Task: On Easy Apply job.
Action: Mouse moved to (331, 81)
Screenshot: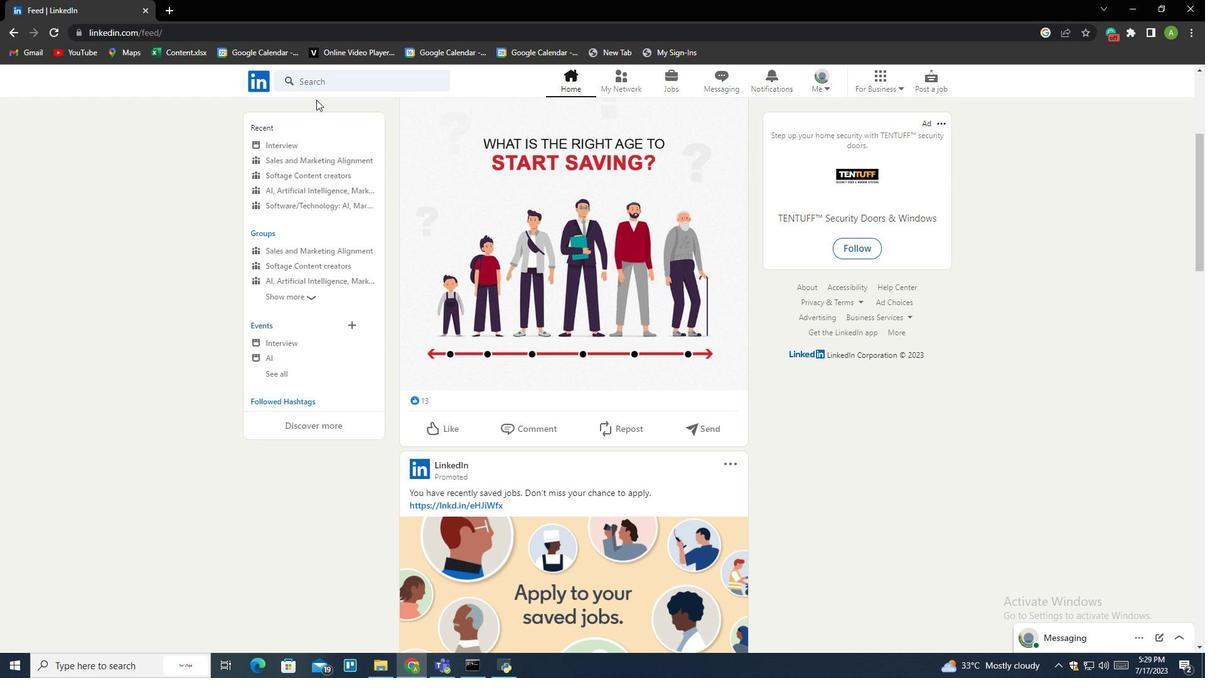 
Action: Mouse pressed left at (331, 81)
Screenshot: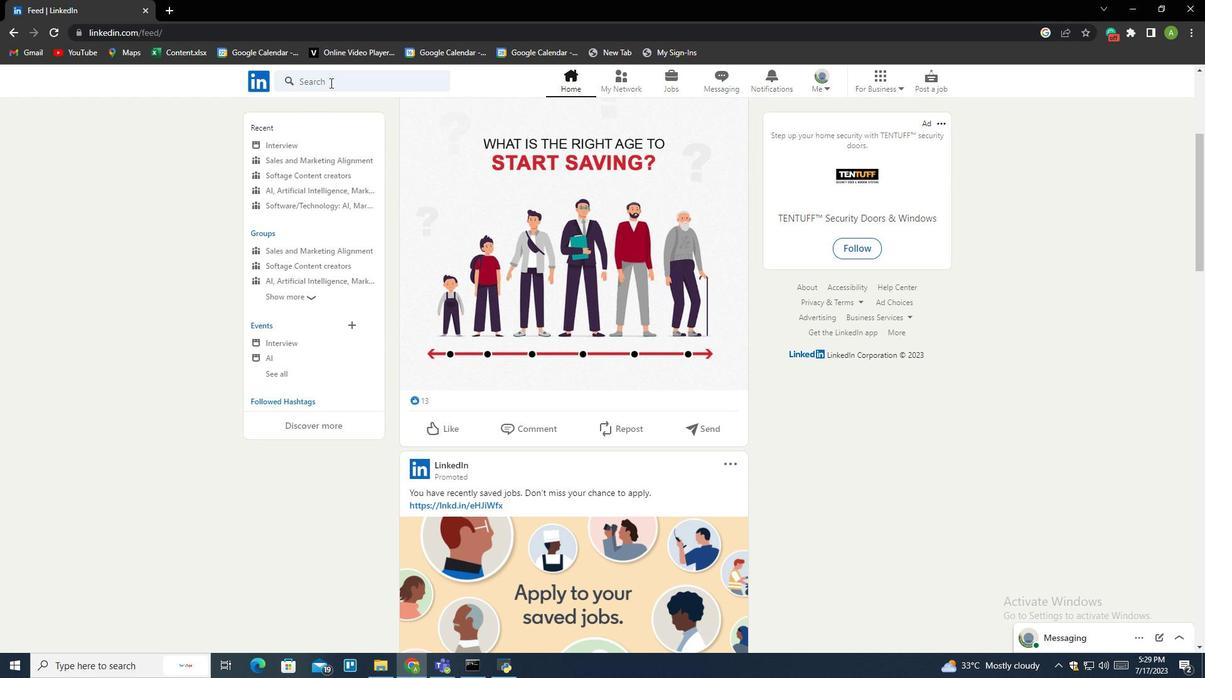 
Action: Mouse moved to (327, 180)
Screenshot: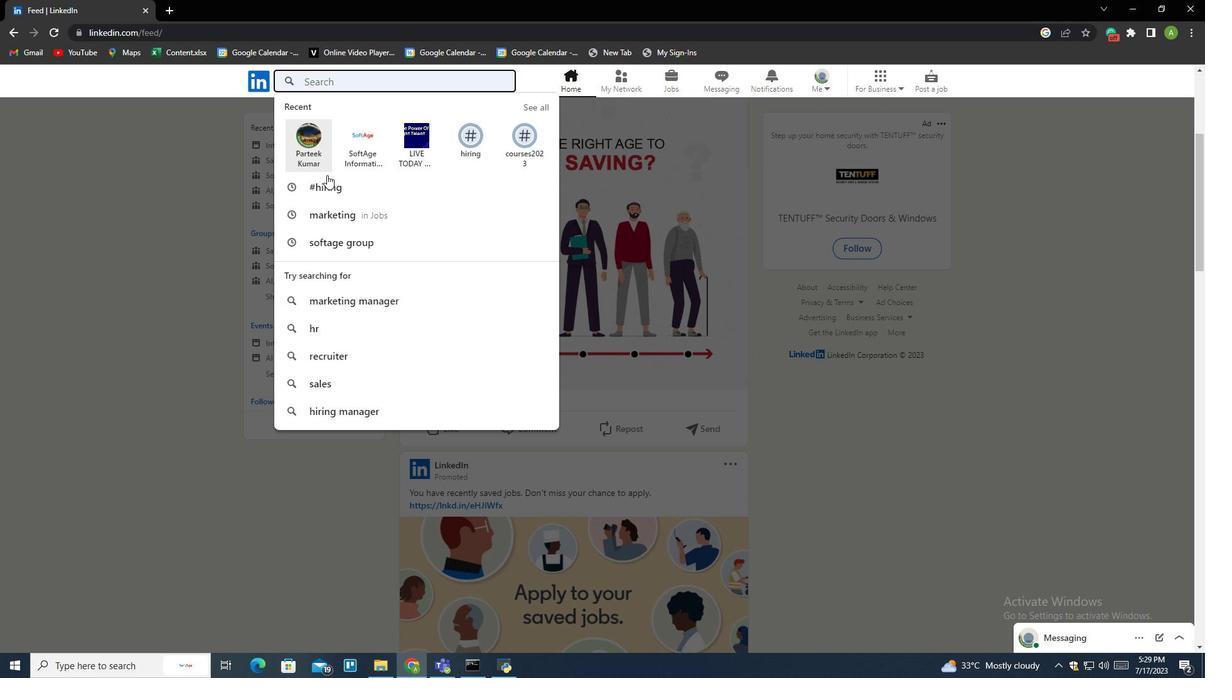 
Action: Mouse pressed left at (327, 180)
Screenshot: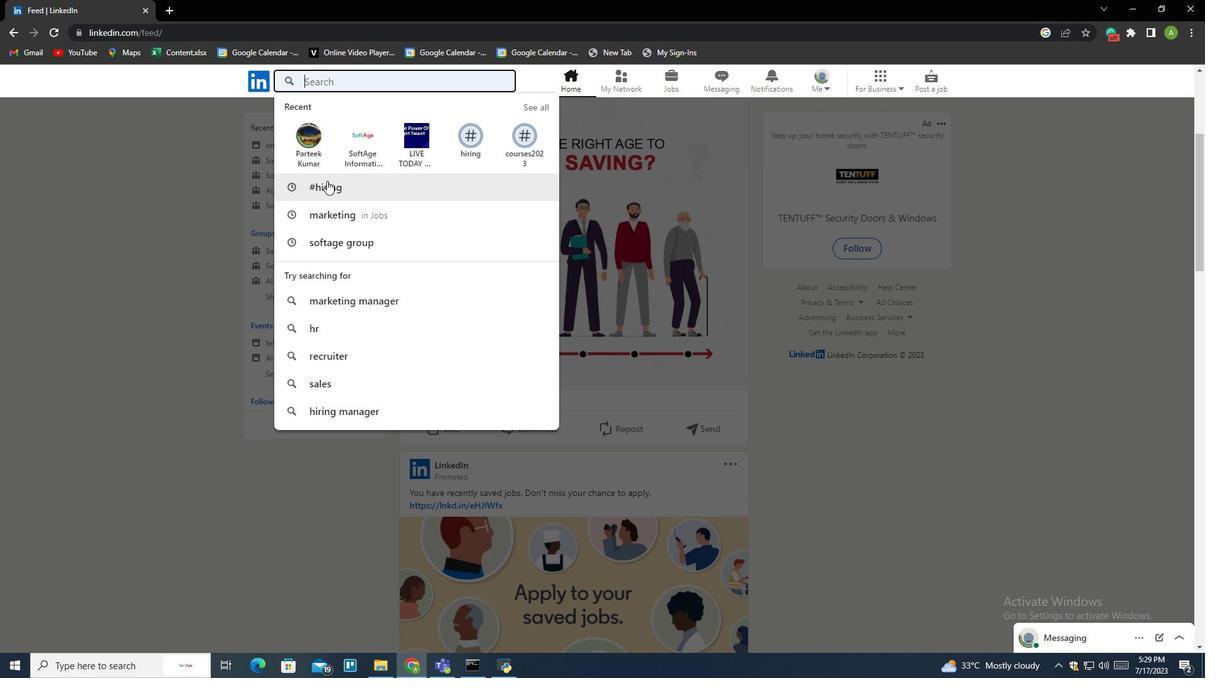 
Action: Mouse moved to (311, 119)
Screenshot: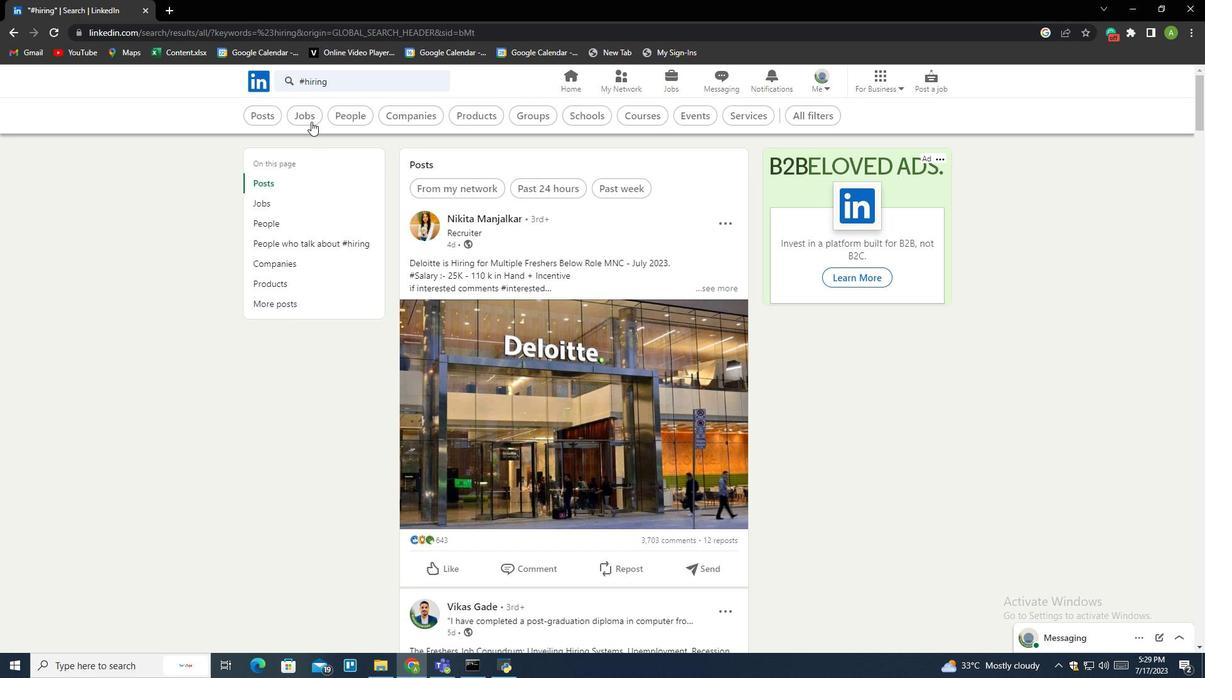 
Action: Mouse pressed left at (311, 119)
Screenshot: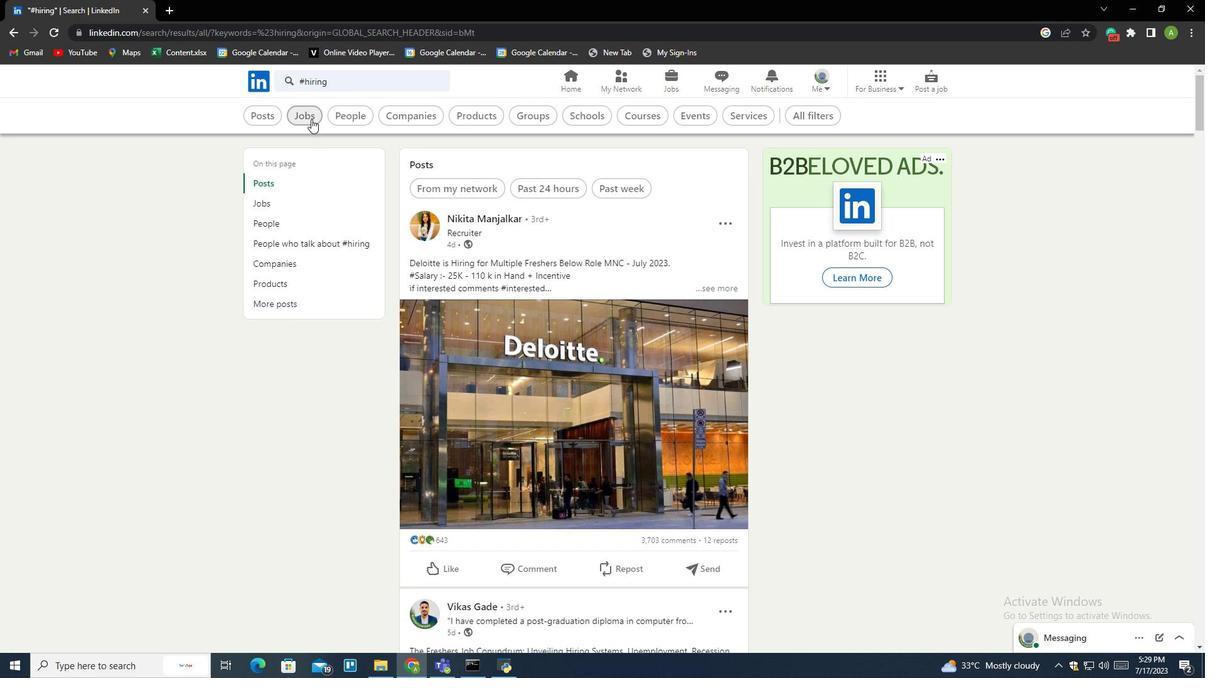 
Action: Mouse moved to (830, 111)
Screenshot: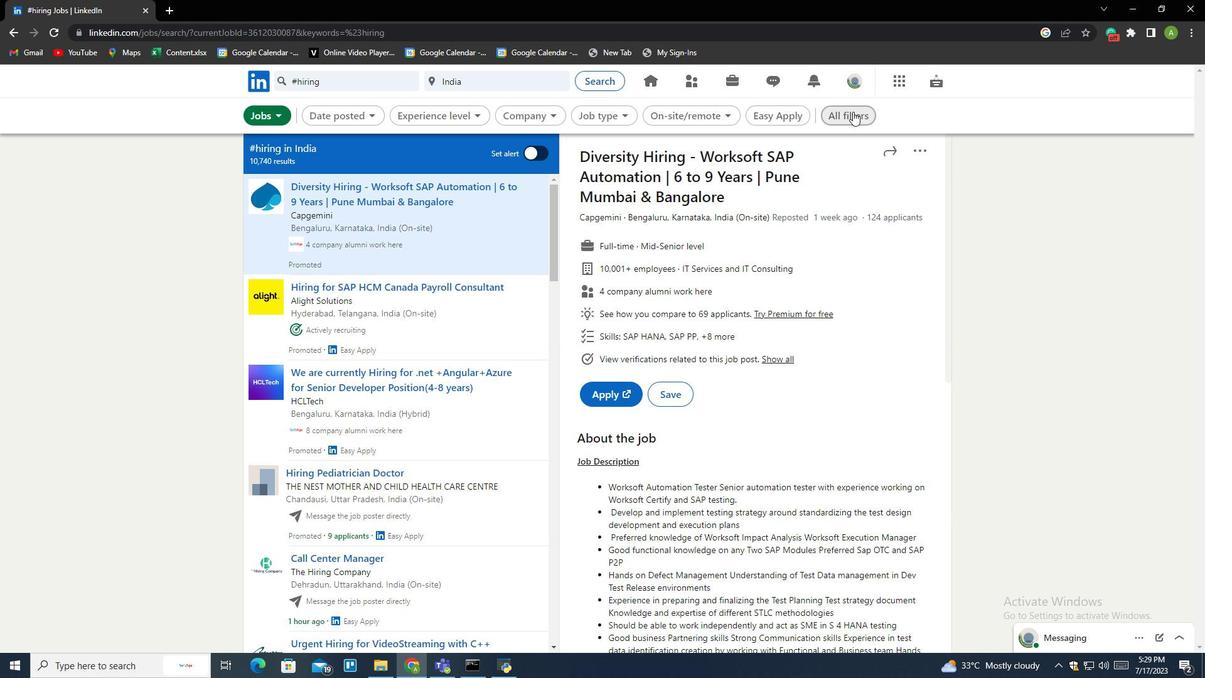 
Action: Mouse pressed left at (830, 111)
Screenshot: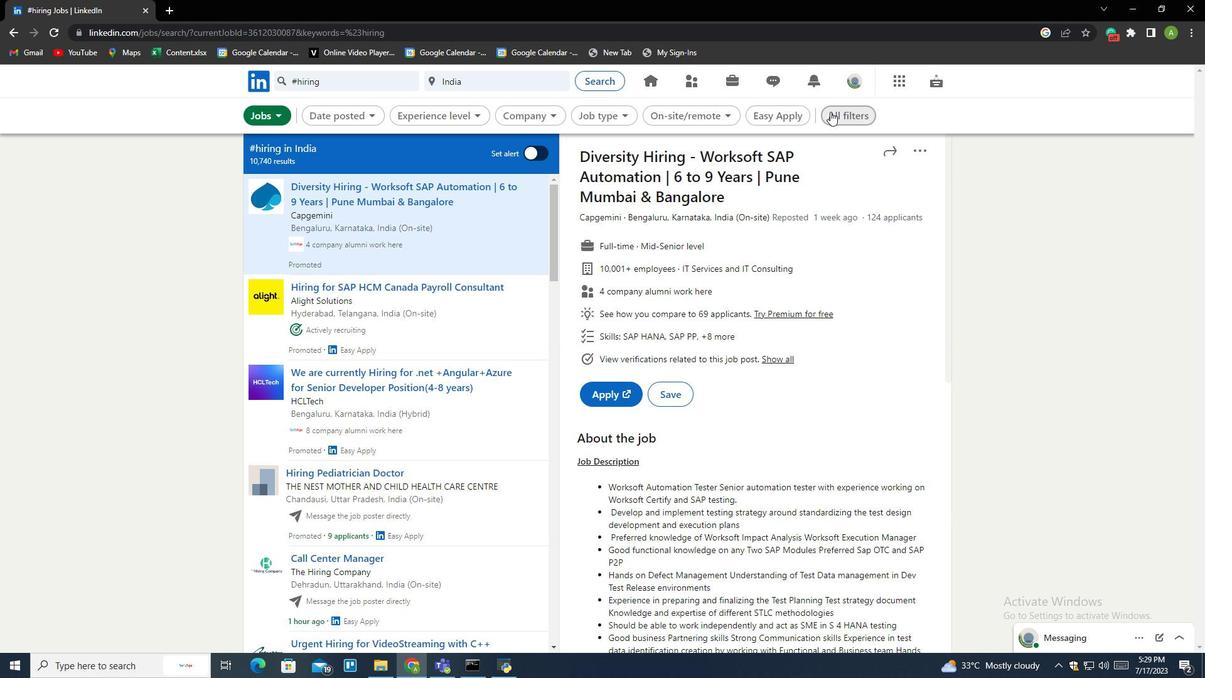 
Action: Mouse moved to (1007, 423)
Screenshot: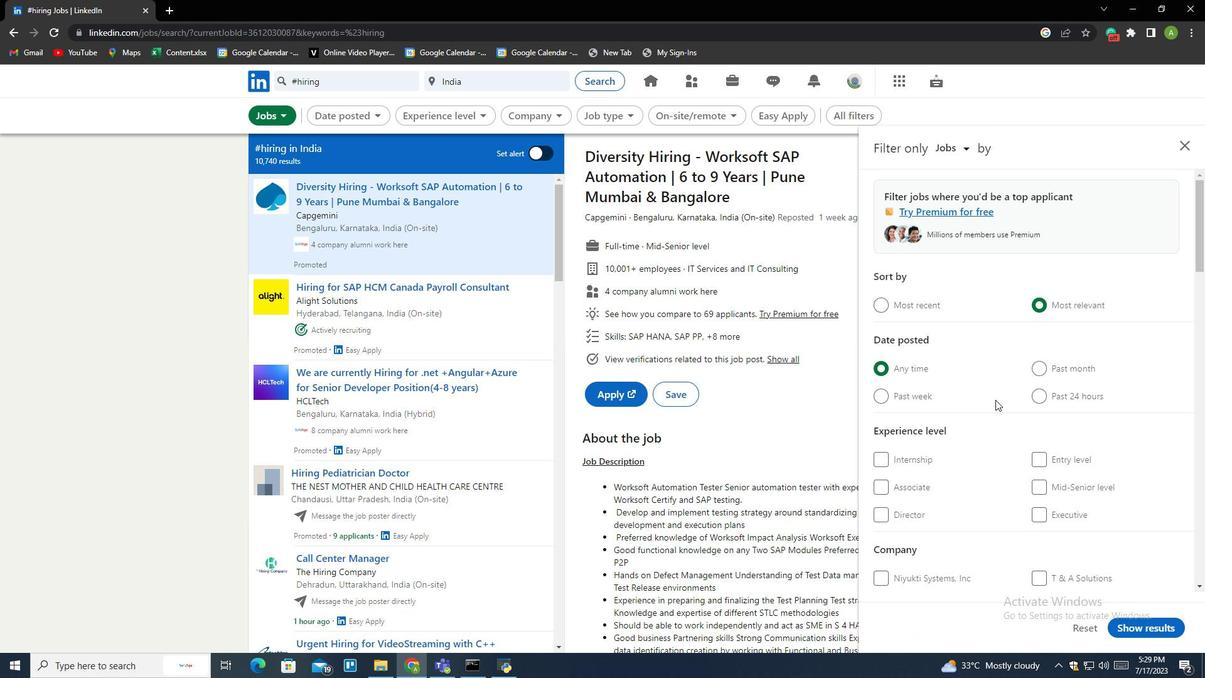 
Action: Mouse scrolled (1007, 422) with delta (0, 0)
Screenshot: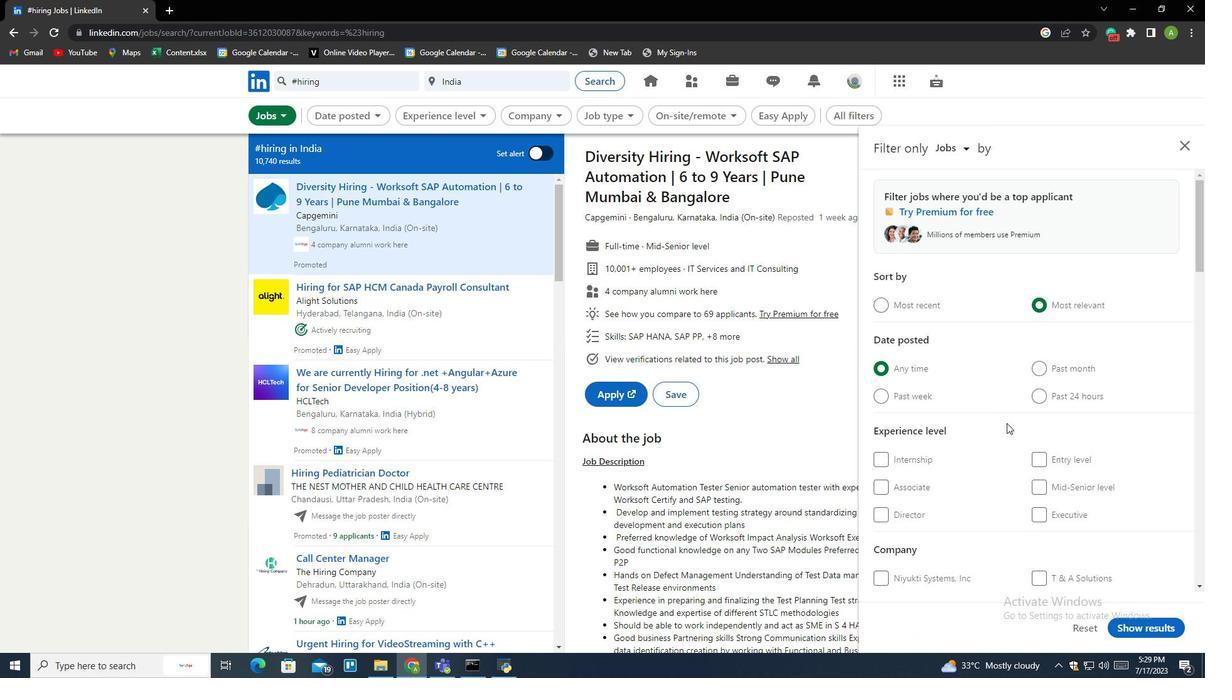 
Action: Mouse scrolled (1007, 422) with delta (0, 0)
Screenshot: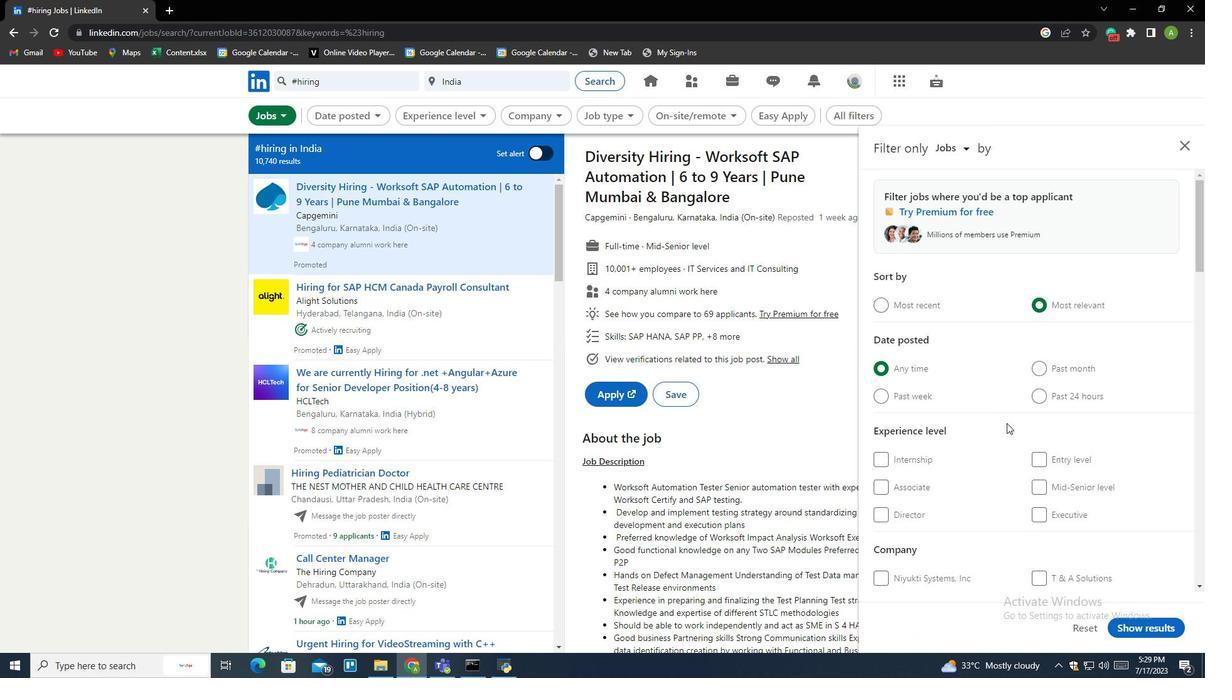
Action: Mouse scrolled (1007, 422) with delta (0, 0)
Screenshot: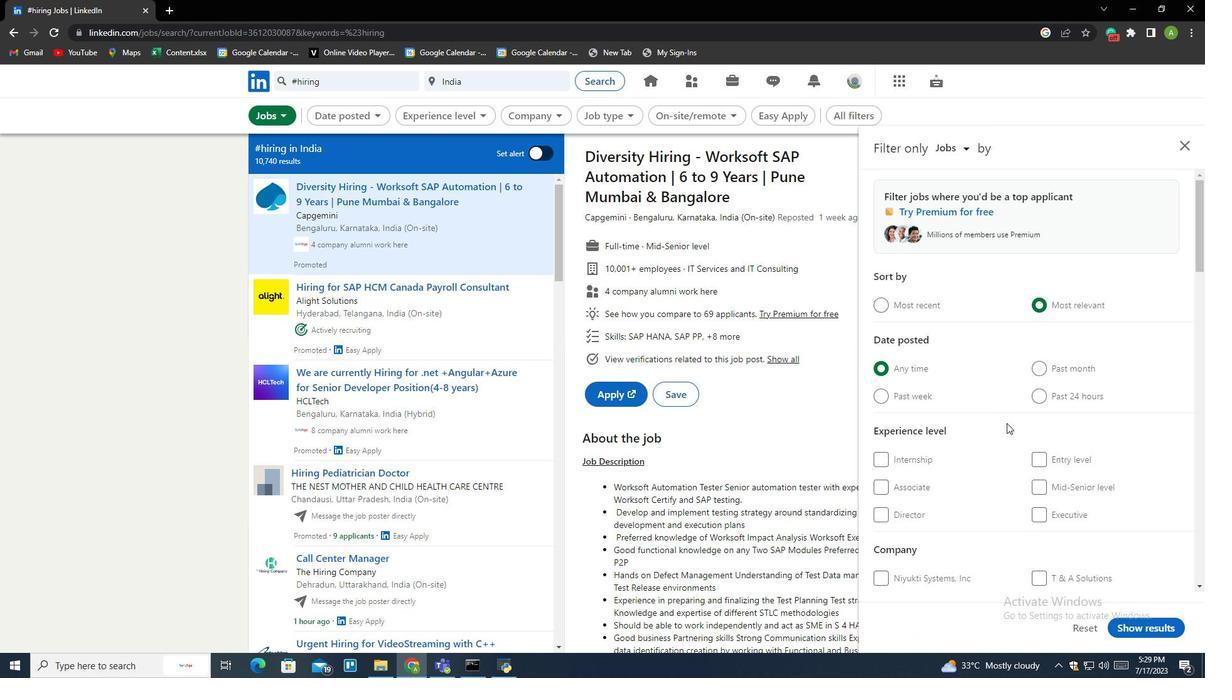 
Action: Mouse moved to (1012, 421)
Screenshot: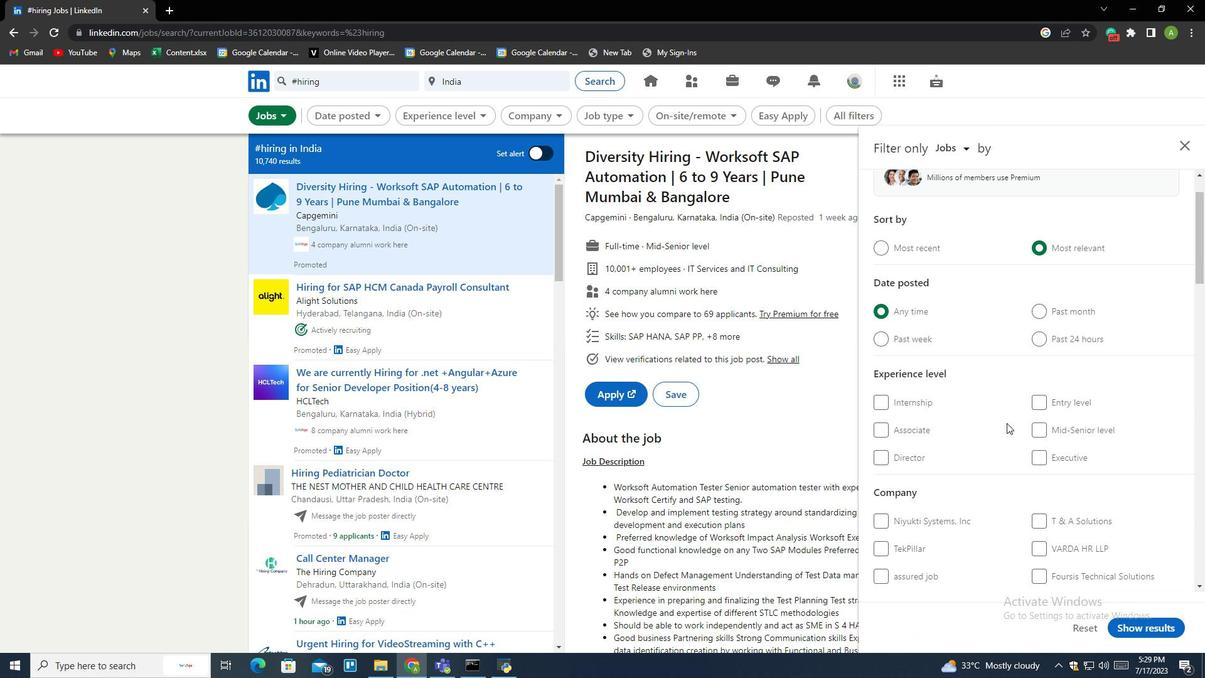 
Action: Mouse scrolled (1012, 420) with delta (0, 0)
Screenshot: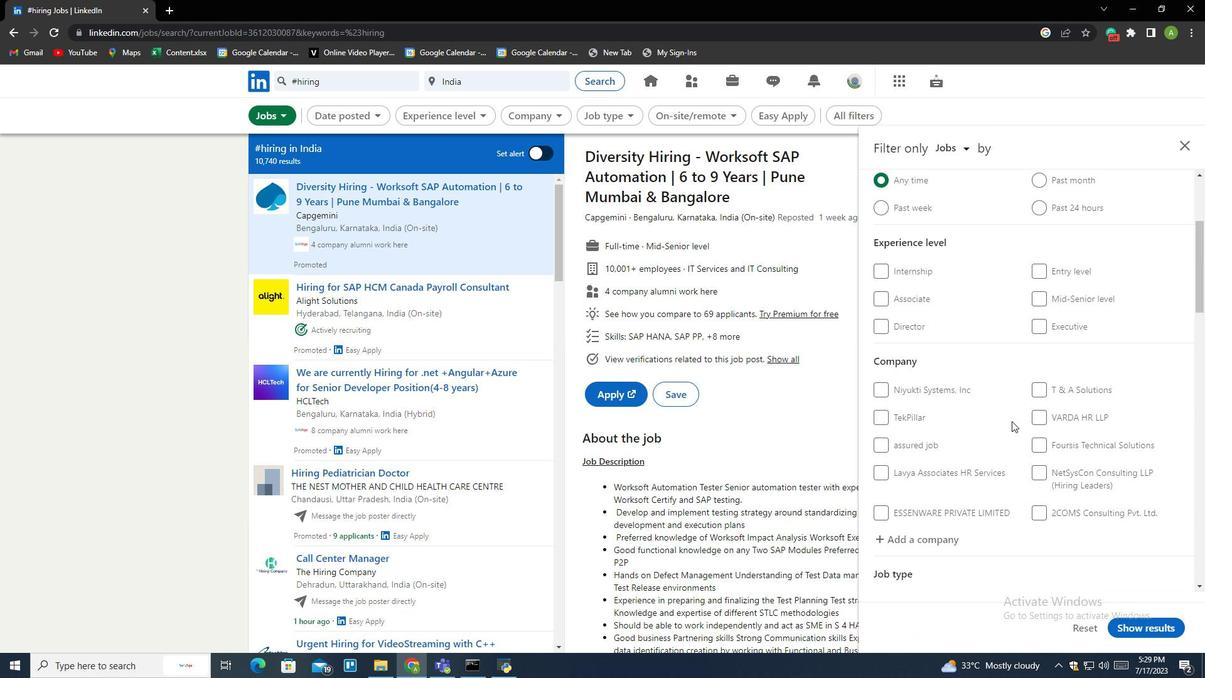 
Action: Mouse scrolled (1012, 420) with delta (0, 0)
Screenshot: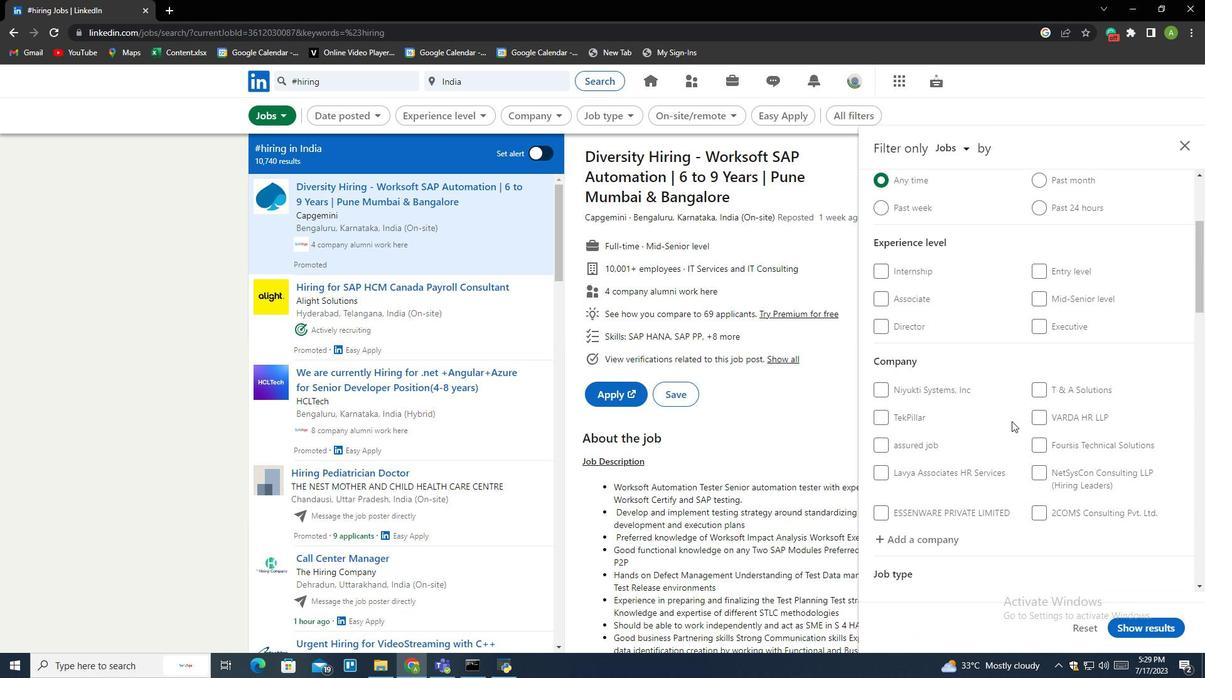 
Action: Mouse scrolled (1012, 420) with delta (0, 0)
Screenshot: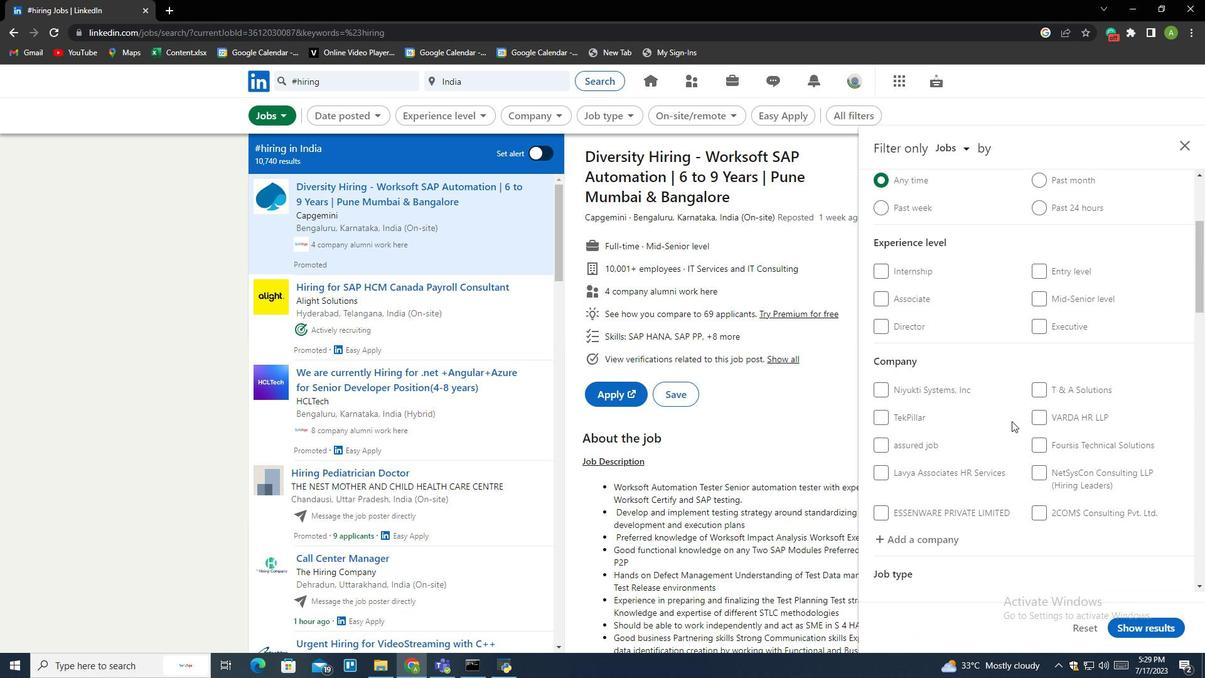 
Action: Mouse scrolled (1012, 420) with delta (0, 0)
Screenshot: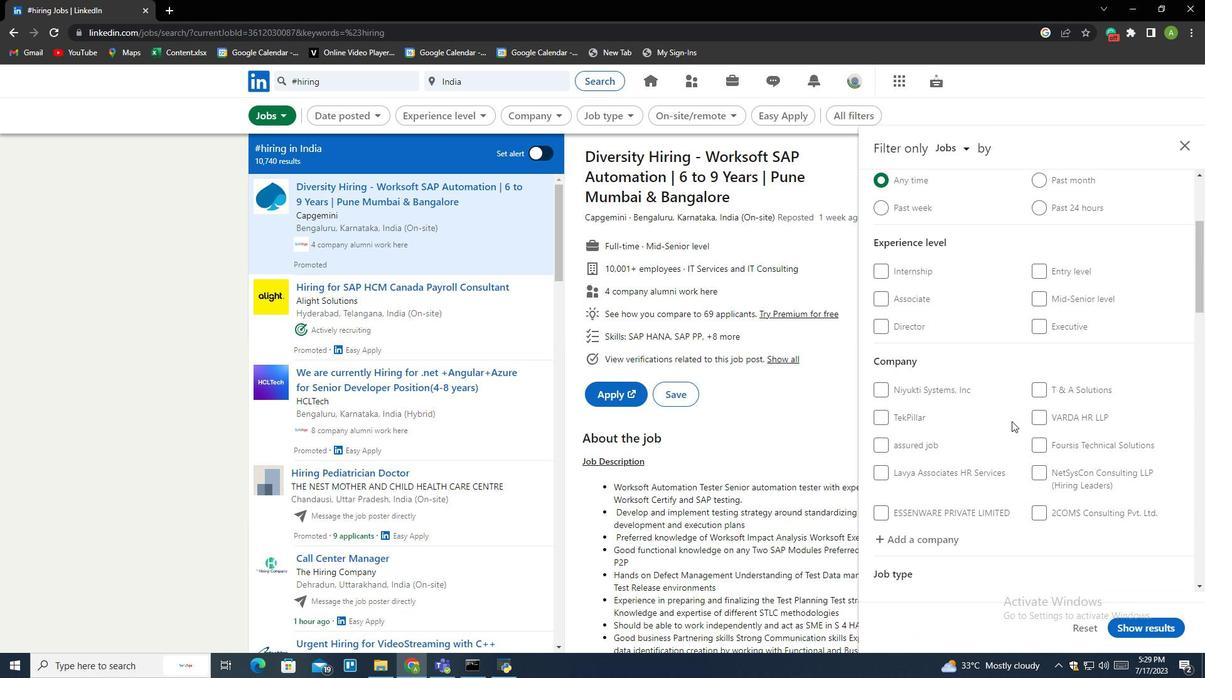 
Action: Mouse moved to (1012, 420)
Screenshot: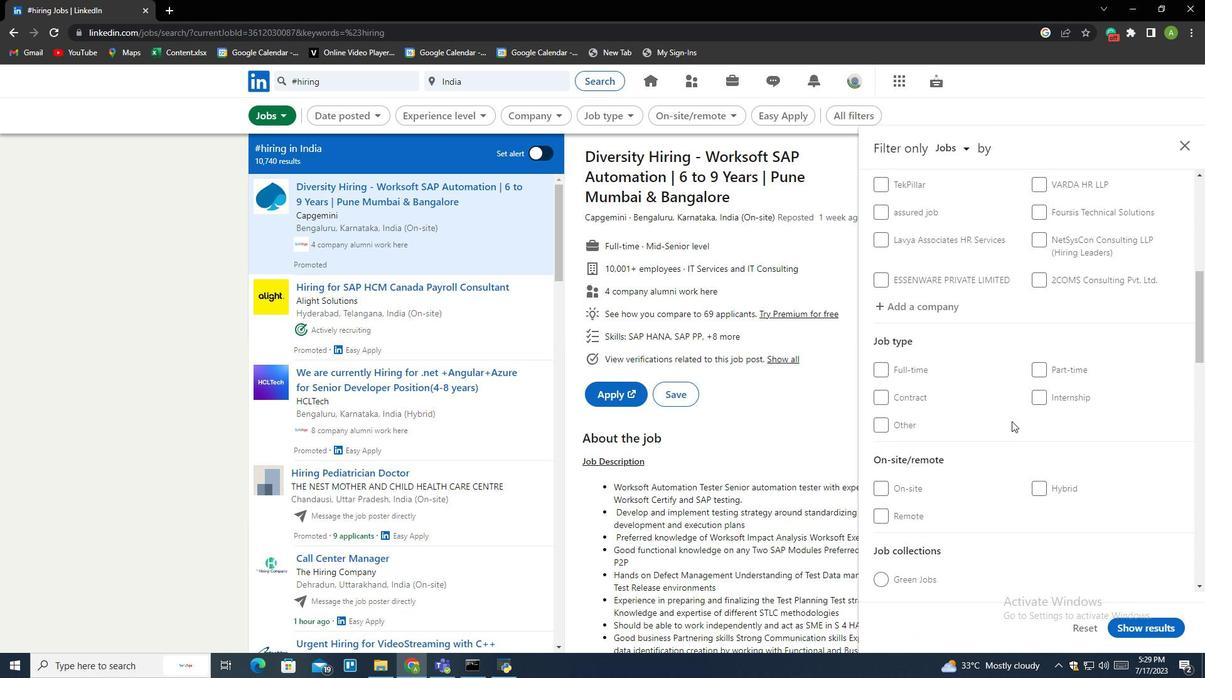 
Action: Mouse scrolled (1012, 420) with delta (0, 0)
Screenshot: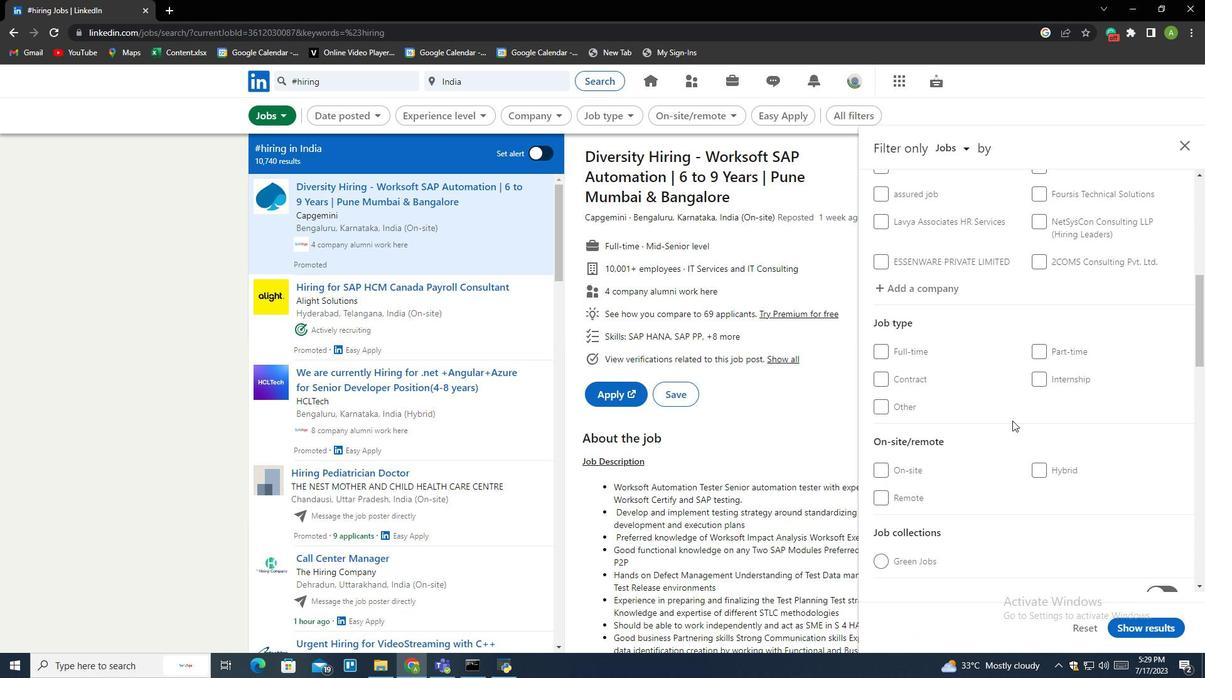 
Action: Mouse scrolled (1012, 420) with delta (0, 0)
Screenshot: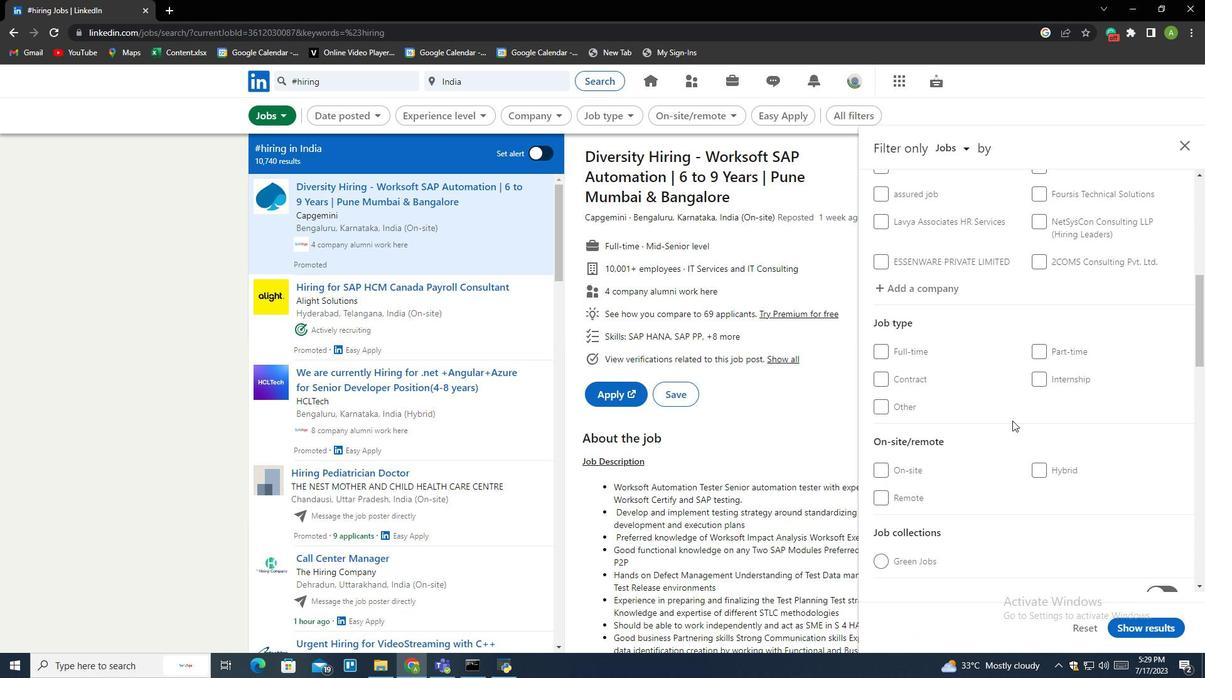 
Action: Mouse scrolled (1012, 420) with delta (0, 0)
Screenshot: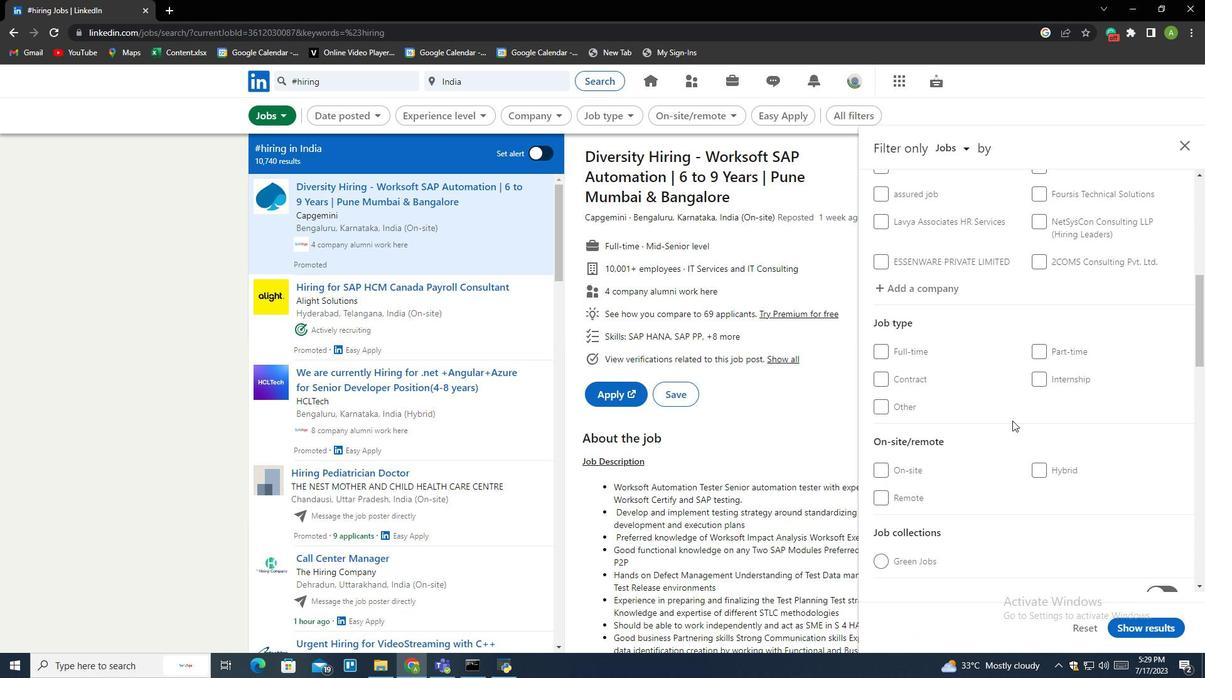 
Action: Mouse moved to (1163, 402)
Screenshot: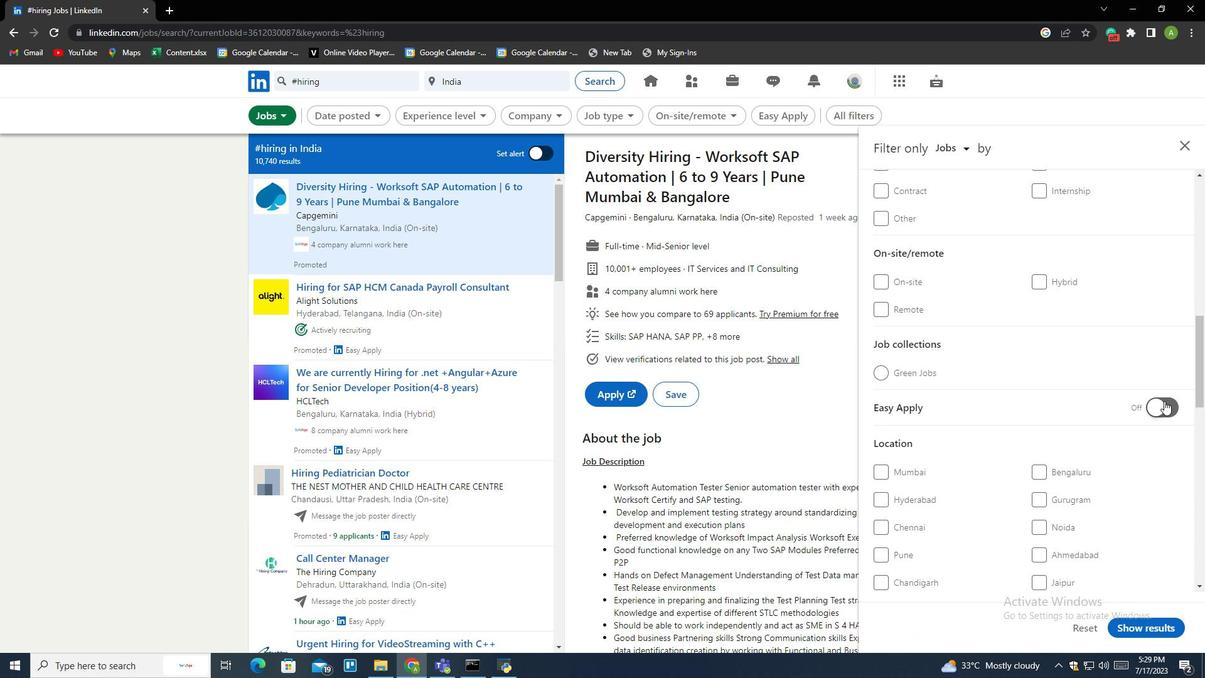 
Action: Mouse pressed left at (1163, 402)
Screenshot: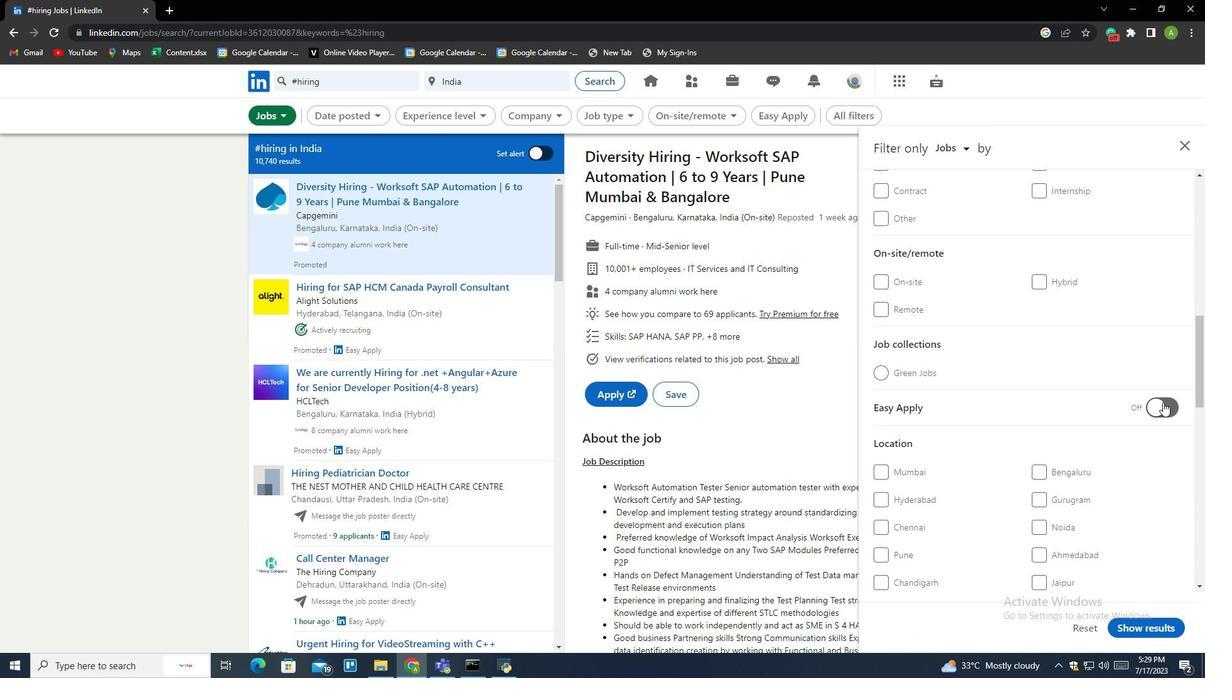 
Action: Mouse moved to (1079, 514)
Screenshot: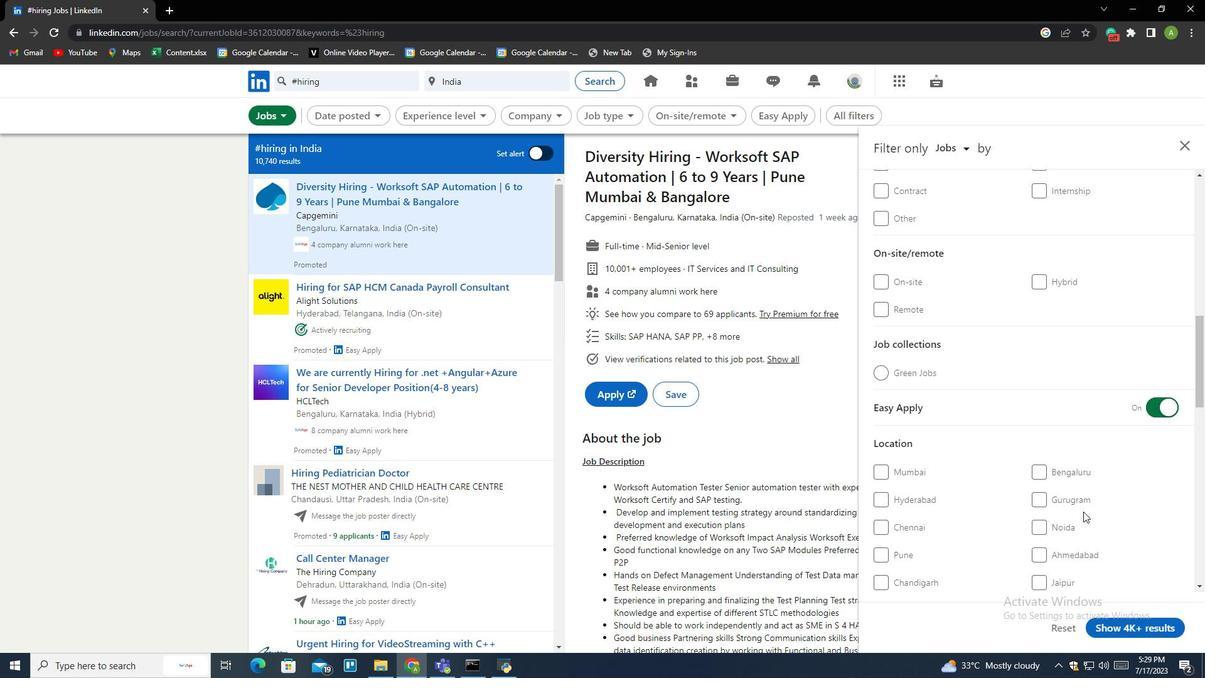 
